 Task: Add a dependency to the task Develop a new customer relationship management (CRM) system , the existing task  Integrate website with social media platforms in the project AgileAvail
Action: Mouse moved to (71, 380)
Screenshot: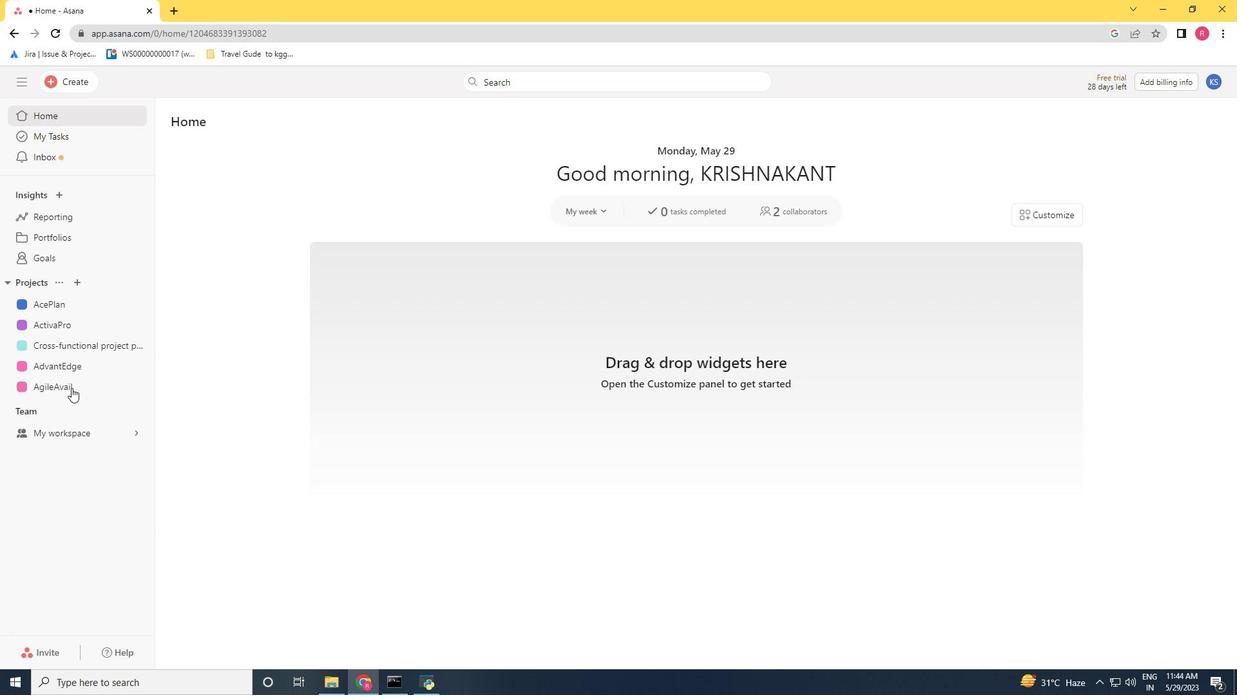 
Action: Mouse pressed left at (71, 380)
Screenshot: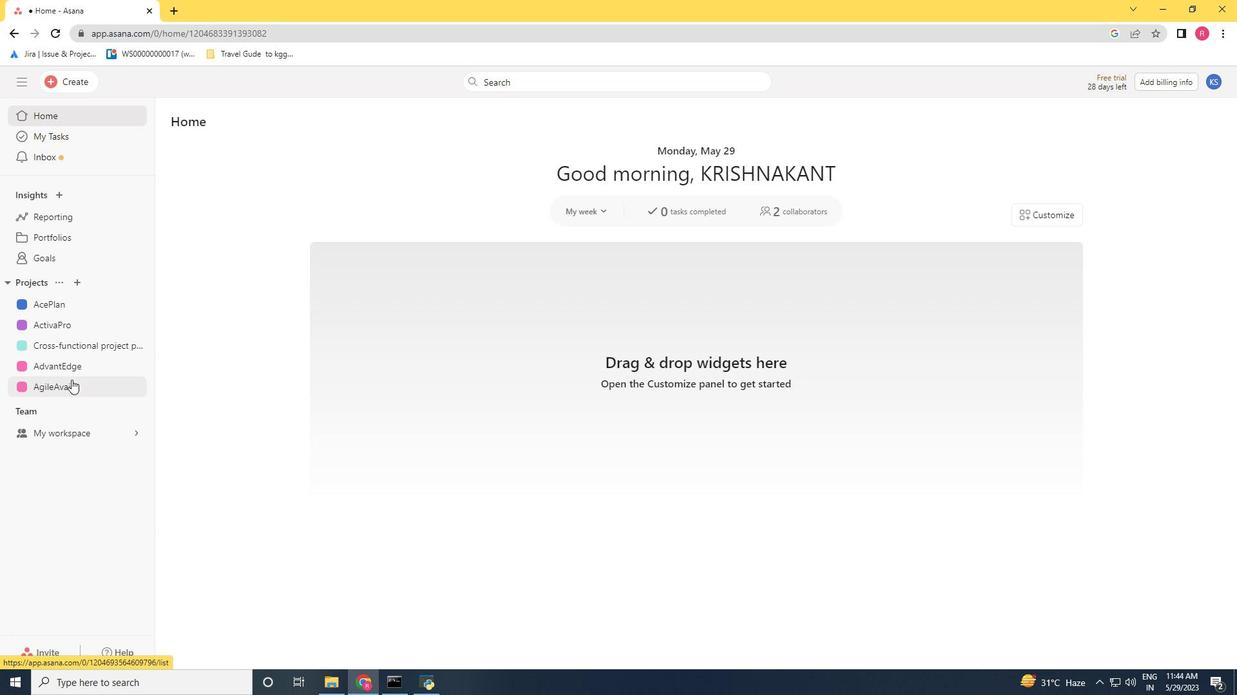 
Action: Mouse moved to (449, 483)
Screenshot: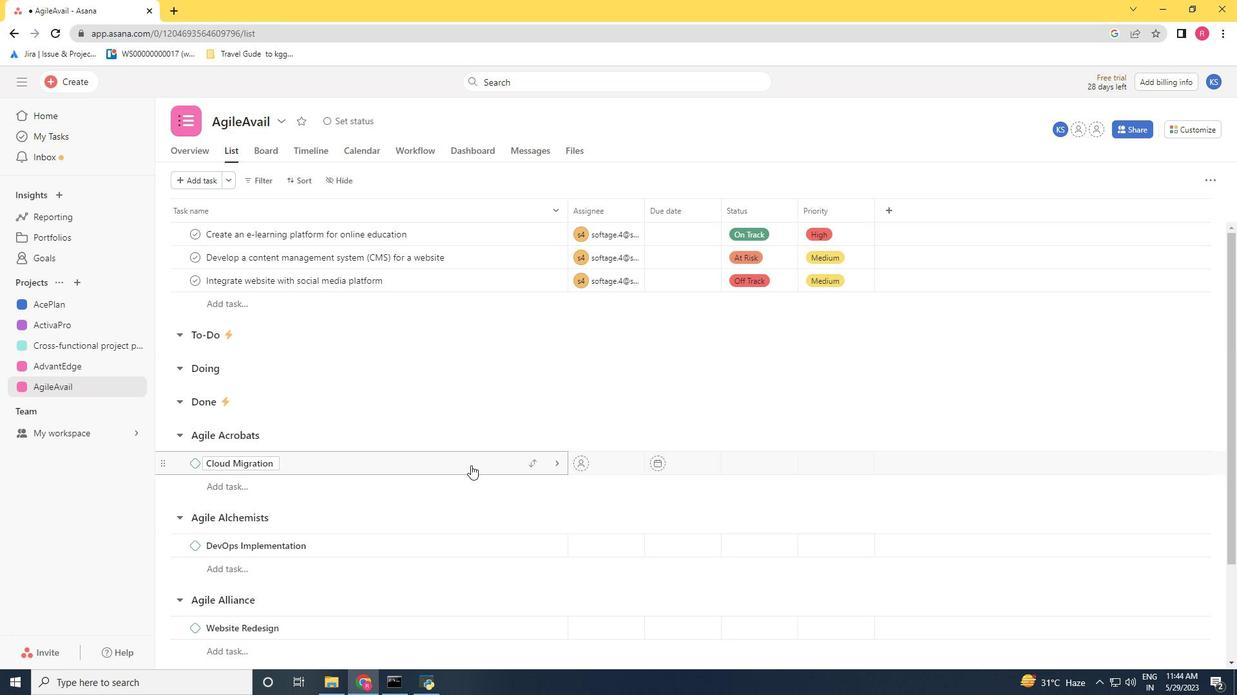
Action: Mouse scrolled (449, 482) with delta (0, 0)
Screenshot: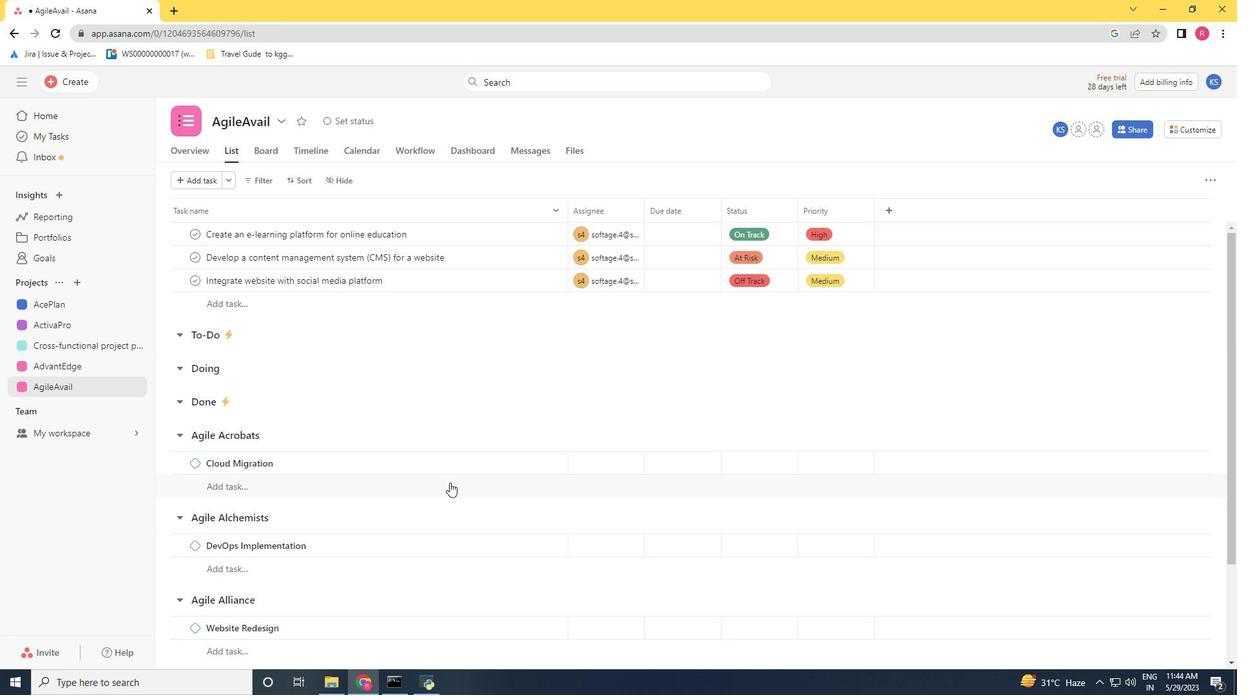 
Action: Mouse scrolled (449, 482) with delta (0, 0)
Screenshot: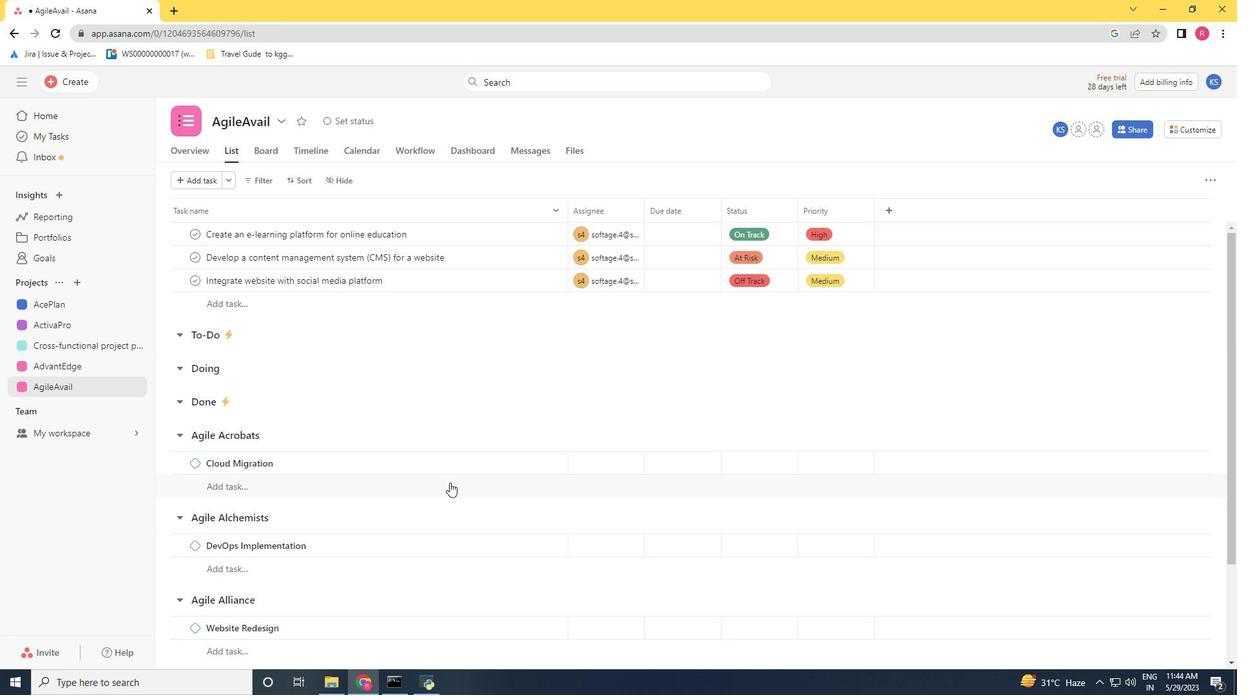 
Action: Mouse scrolled (449, 482) with delta (0, 0)
Screenshot: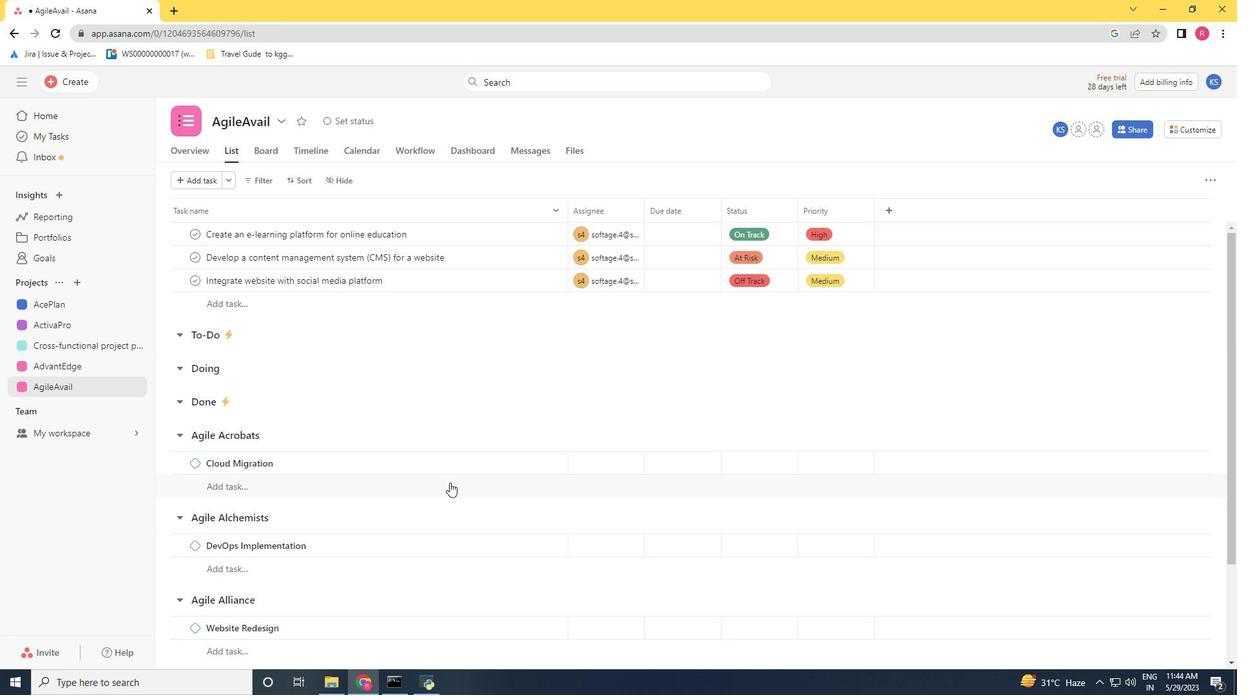 
Action: Mouse scrolled (449, 482) with delta (0, 0)
Screenshot: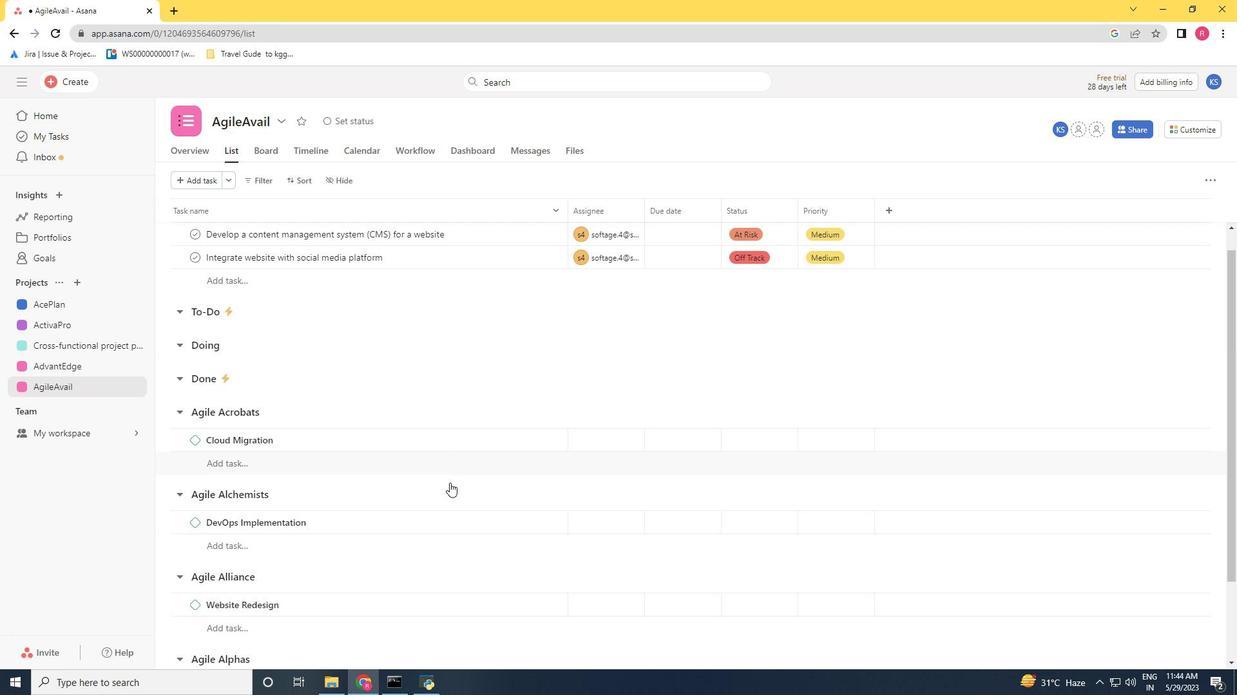 
Action: Mouse scrolled (449, 482) with delta (0, 0)
Screenshot: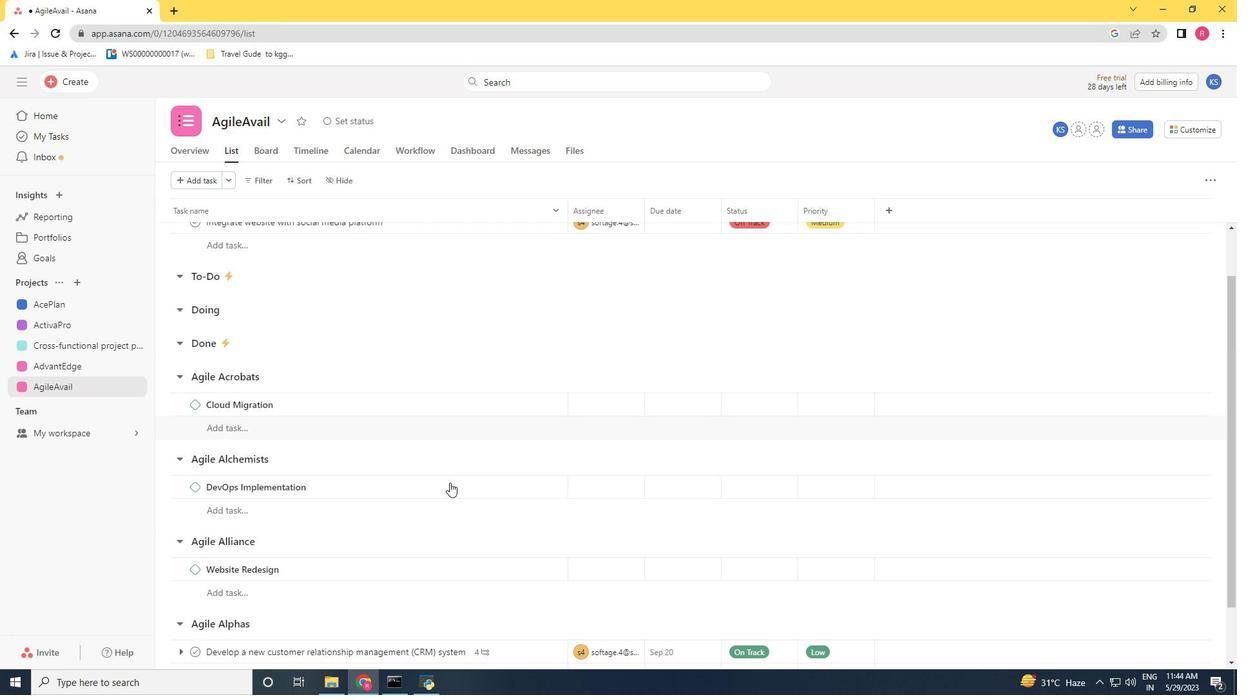 
Action: Mouse scrolled (449, 482) with delta (0, 0)
Screenshot: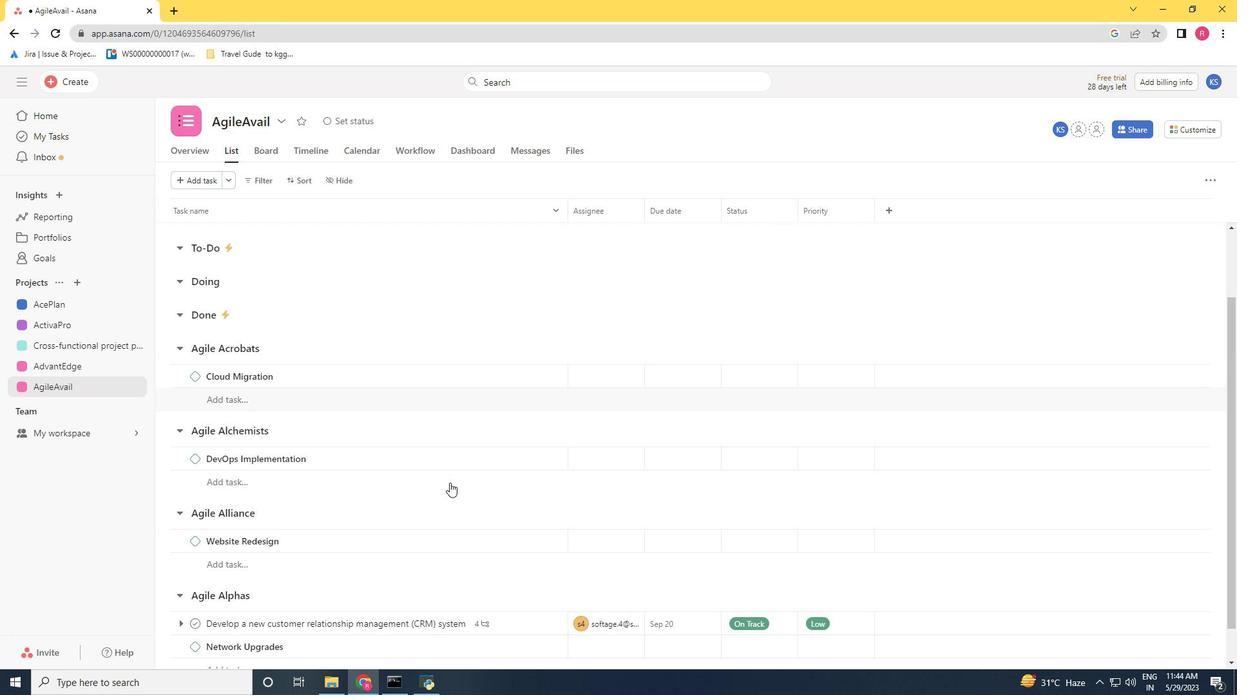 
Action: Mouse scrolled (449, 482) with delta (0, 0)
Screenshot: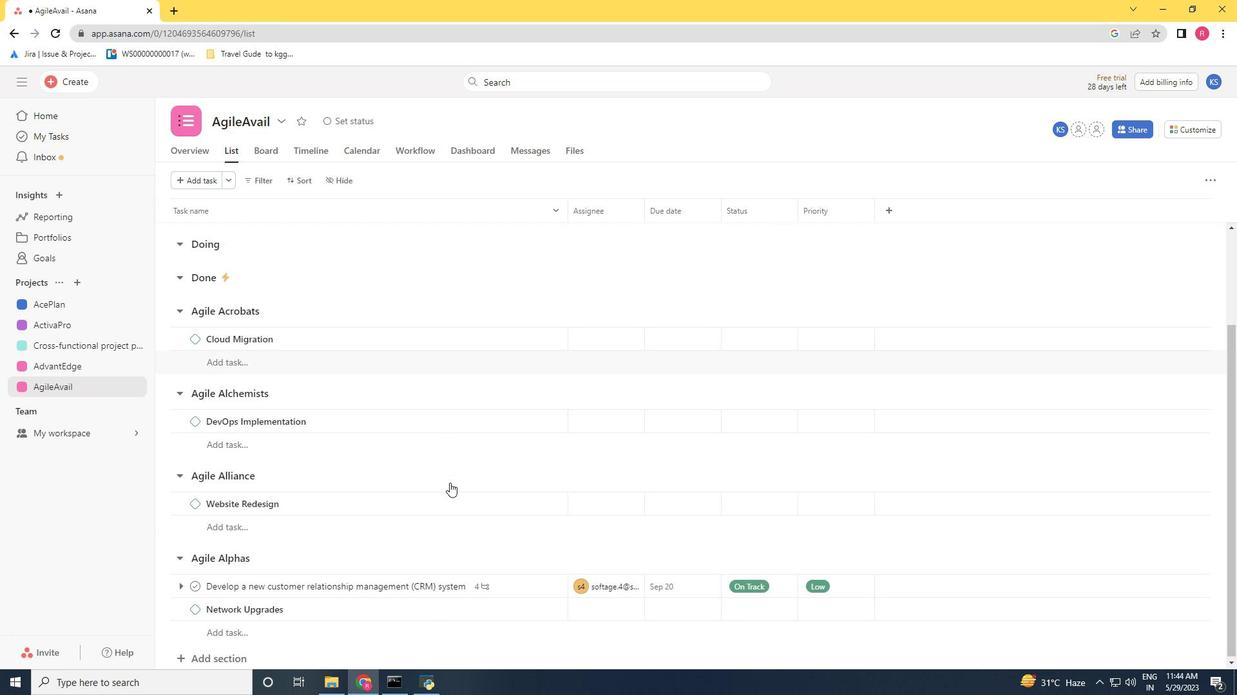 
Action: Mouse moved to (505, 588)
Screenshot: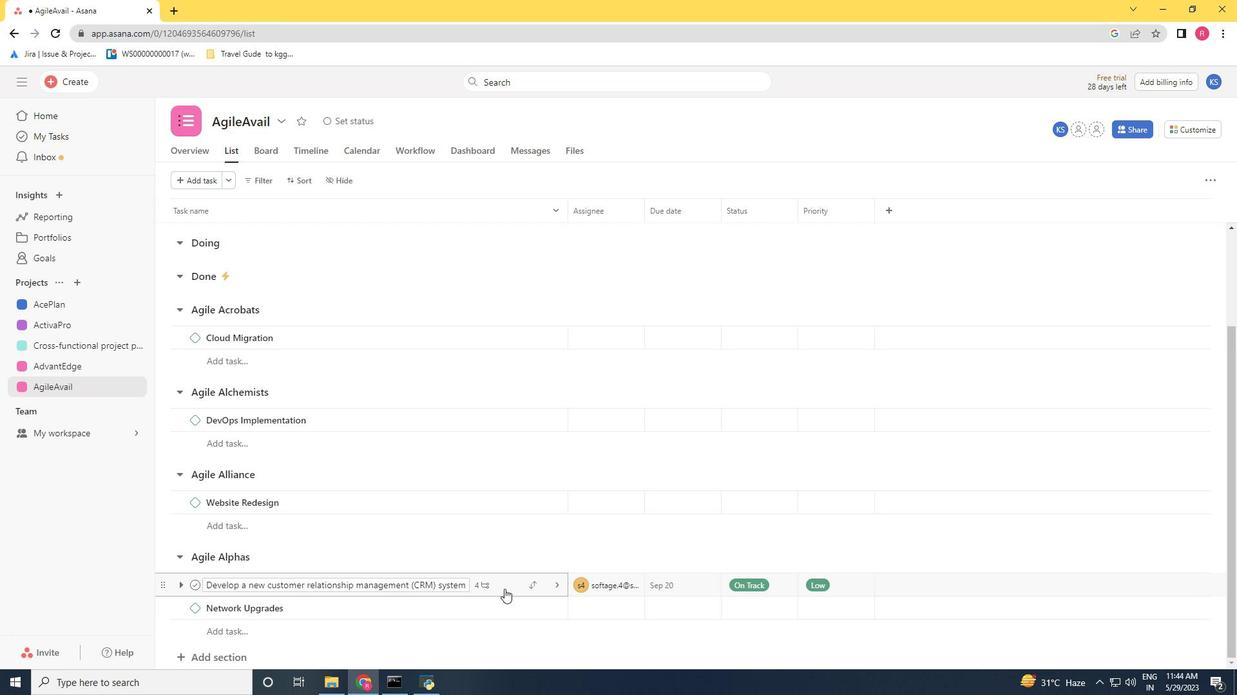 
Action: Mouse pressed left at (505, 588)
Screenshot: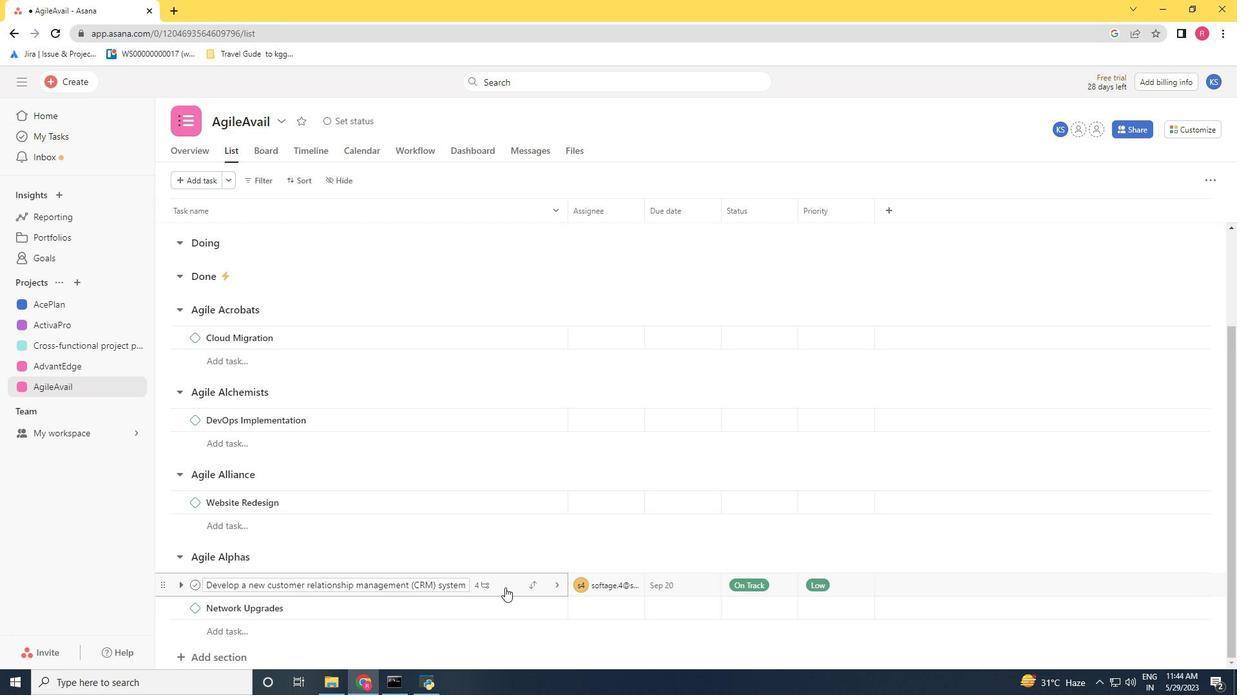 
Action: Mouse moved to (914, 365)
Screenshot: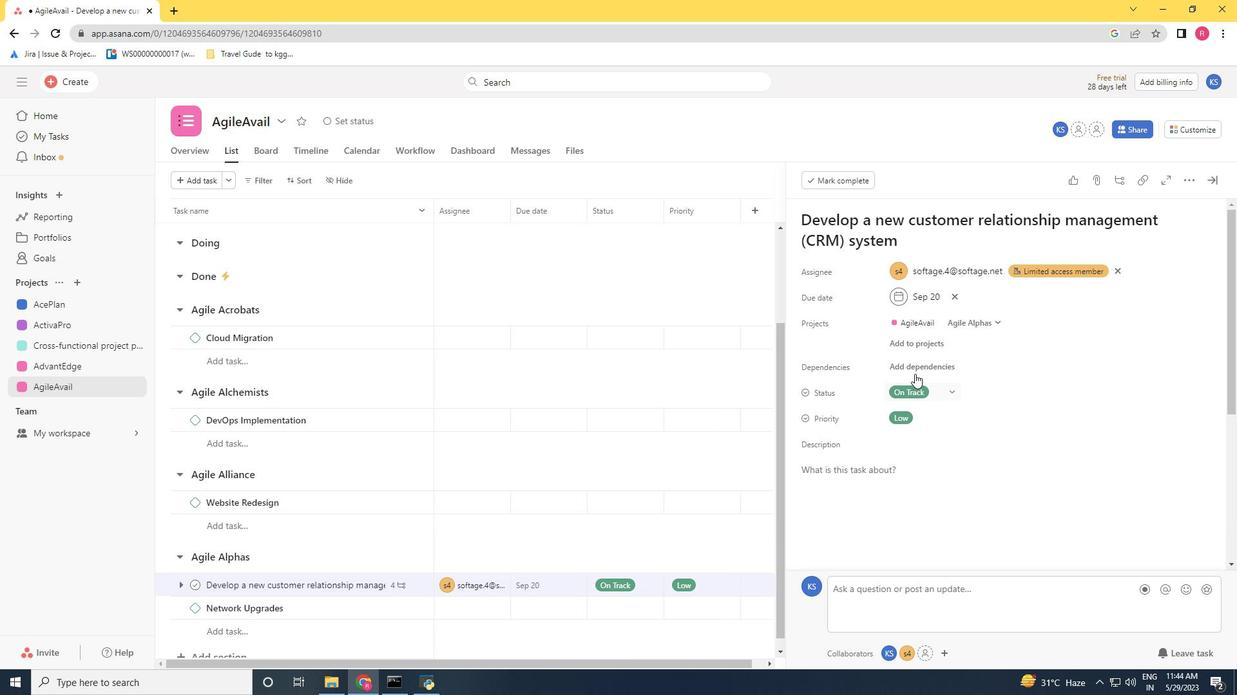 
Action: Mouse pressed left at (914, 365)
Screenshot: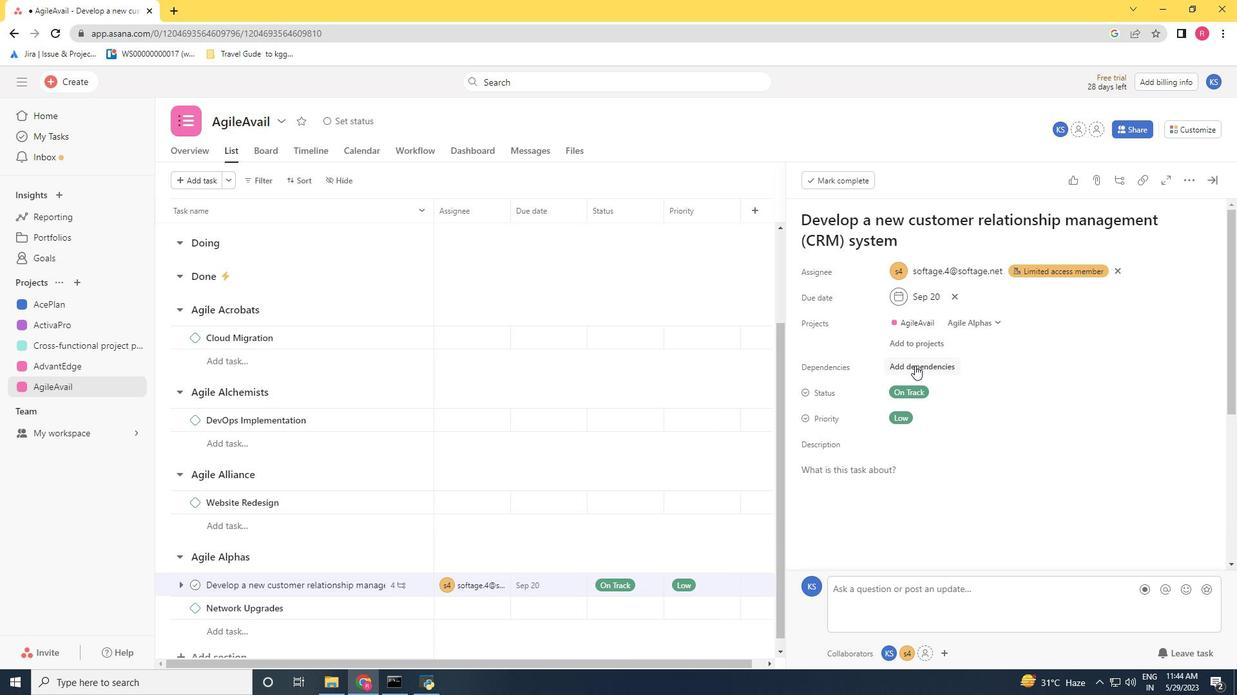 
Action: Mouse moved to (915, 365)
Screenshot: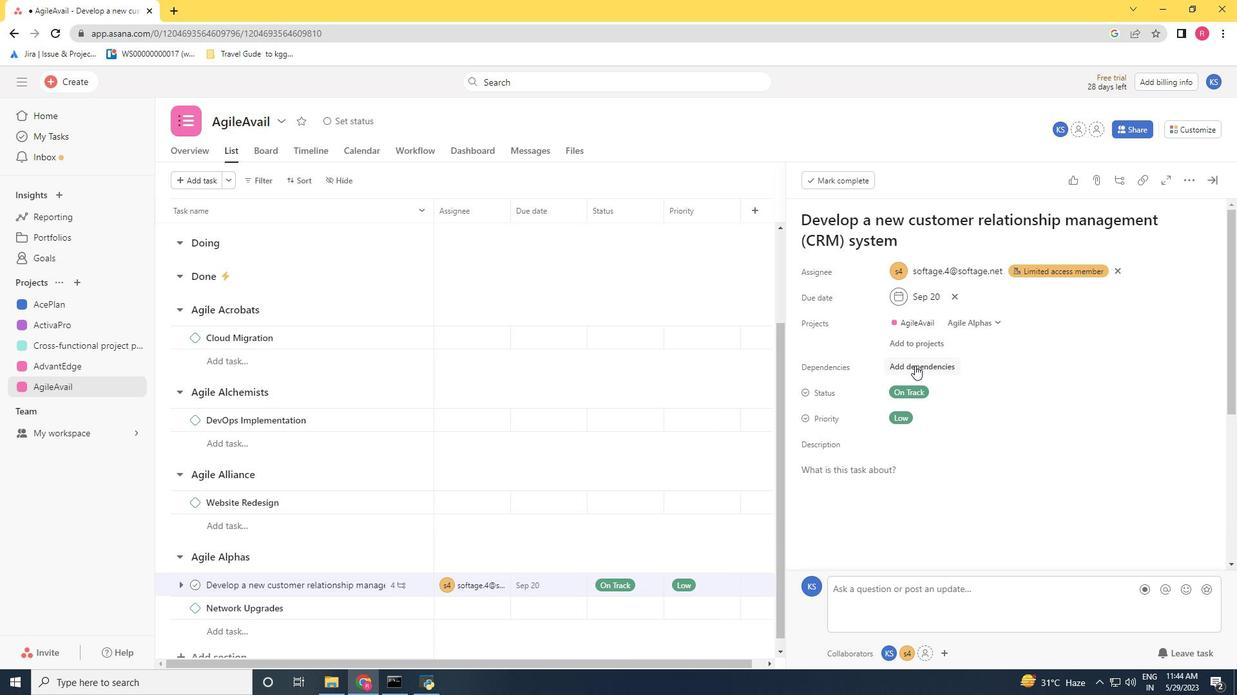 
Action: Key pressed <Key.shift>Integrate<Key.space>
Screenshot: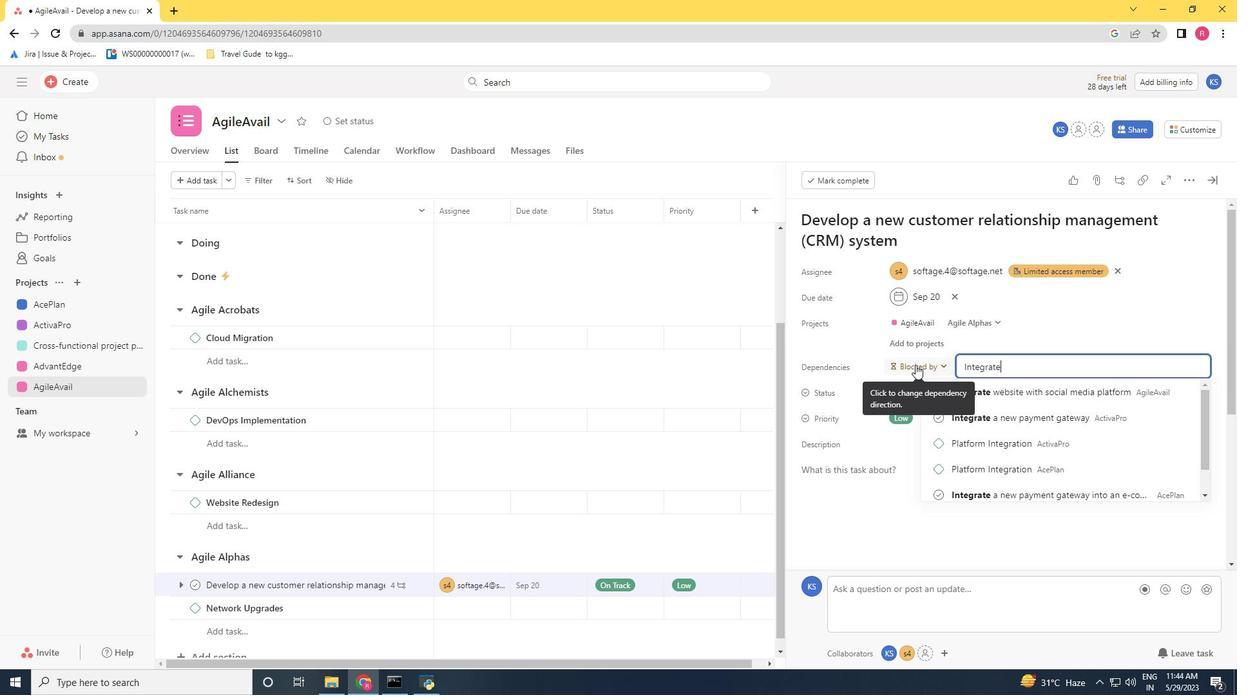 
Action: Mouse moved to (1116, 364)
Screenshot: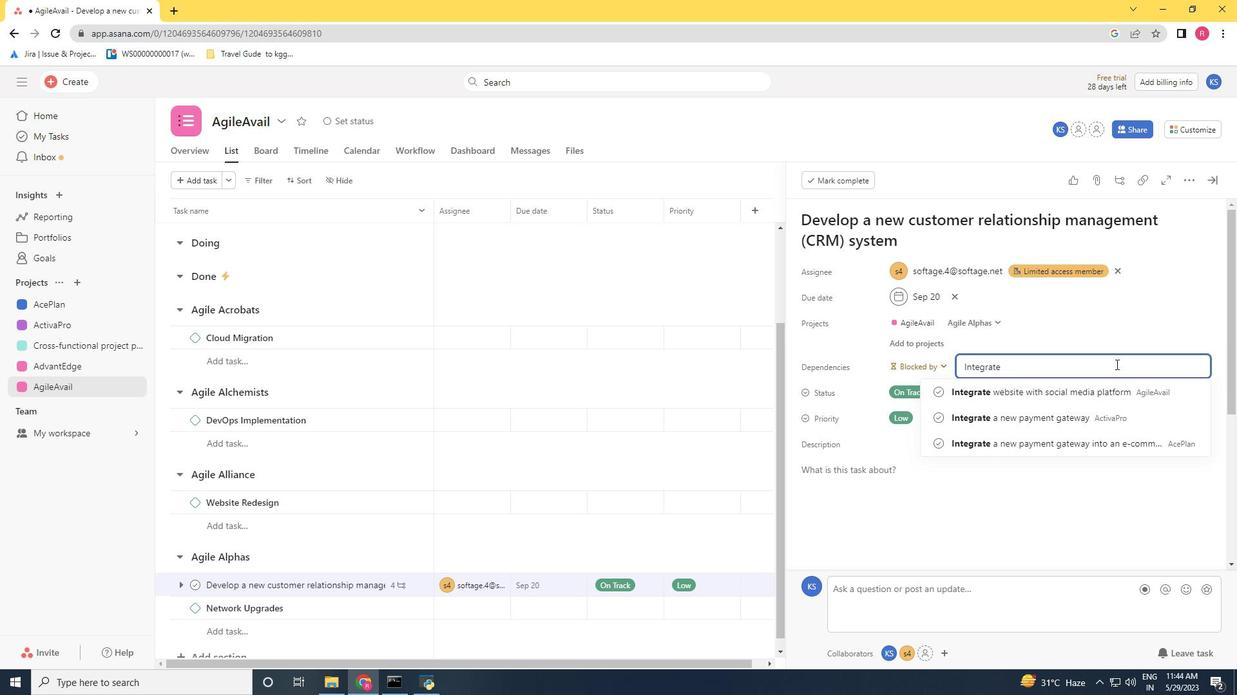 
Action: Key pressed website<Key.space>wih<Key.space>social<Key.space>media<Key.space>platform<Key.space>
Screenshot: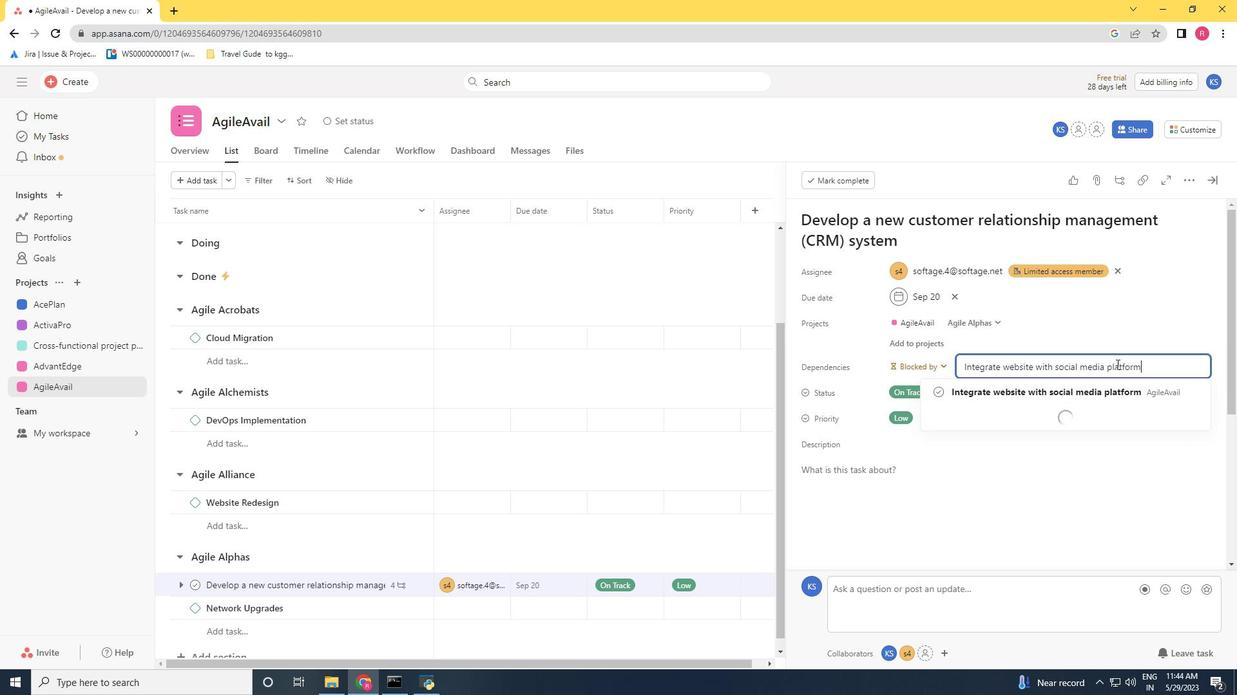 
Action: Mouse moved to (1113, 396)
Screenshot: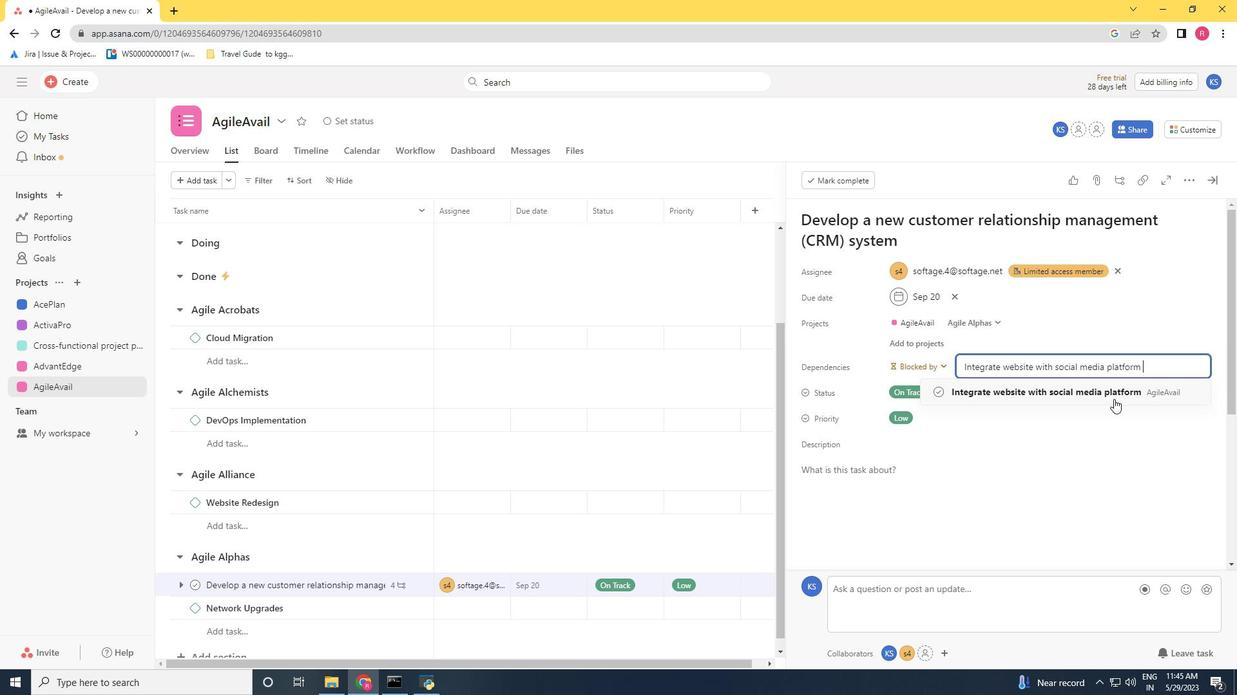 
Action: Mouse pressed left at (1113, 396)
Screenshot: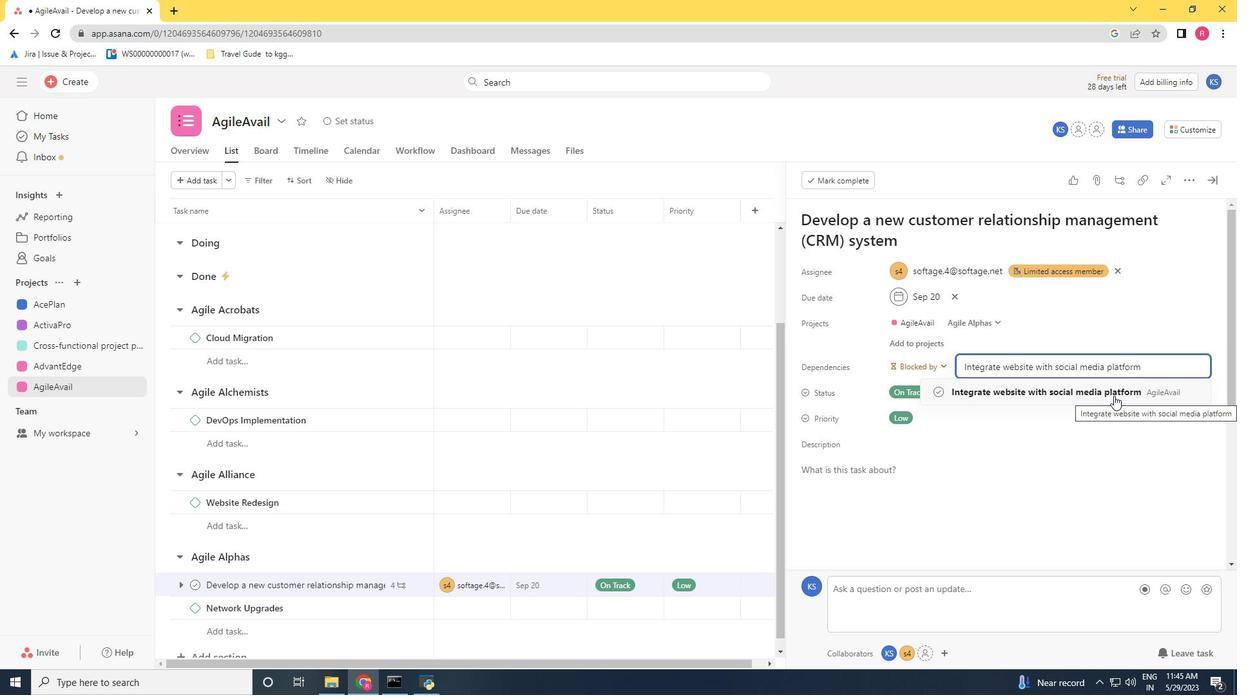 
Action: Mouse moved to (1093, 392)
Screenshot: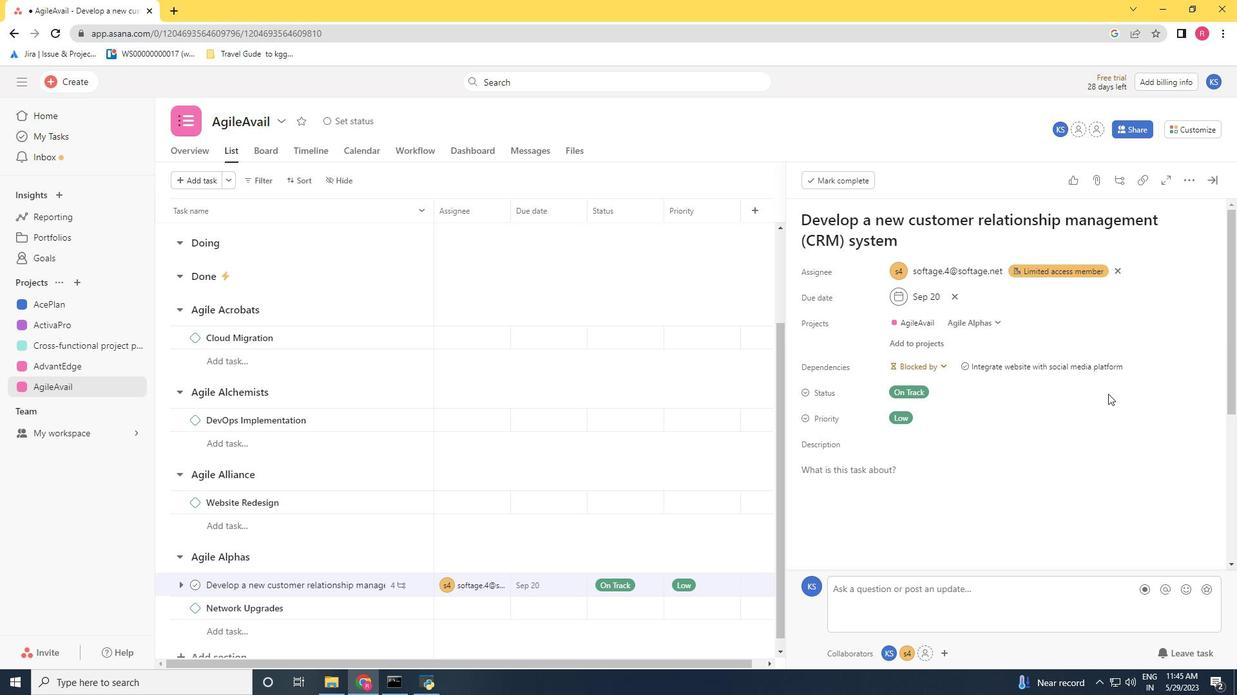 
